 Task: Look for products in the category "Light Beer" from Miller only.
Action: Mouse moved to (648, 251)
Screenshot: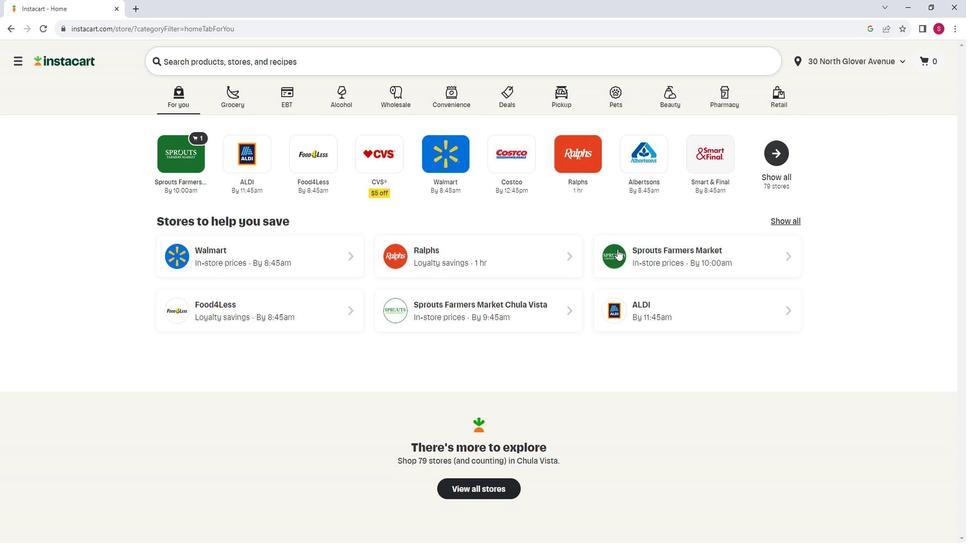 
Action: Mouse pressed left at (648, 251)
Screenshot: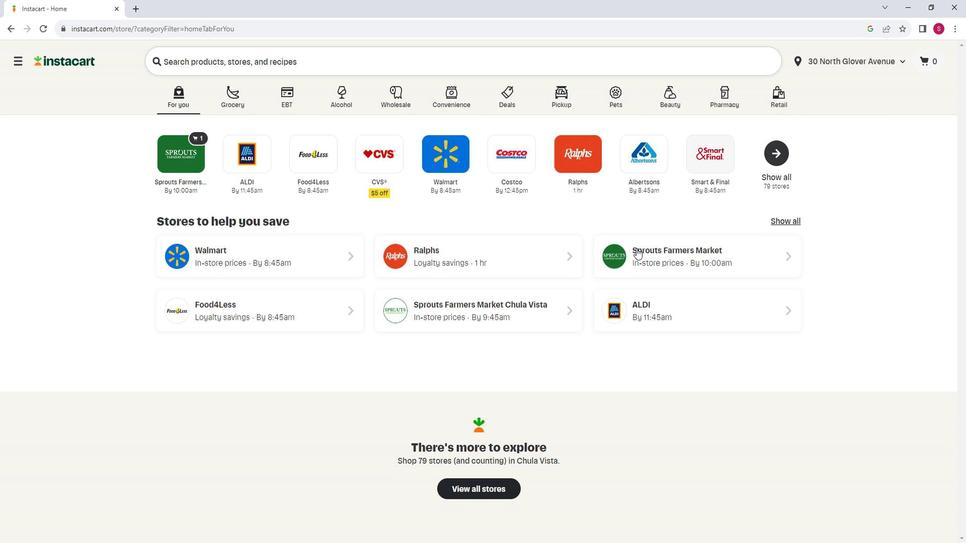 
Action: Mouse moved to (49, 373)
Screenshot: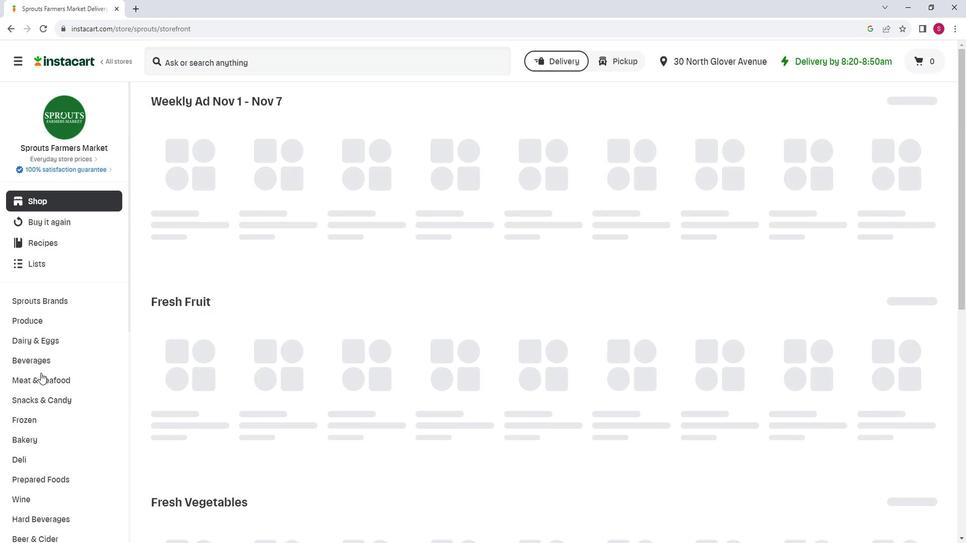 
Action: Mouse scrolled (49, 373) with delta (0, 0)
Screenshot: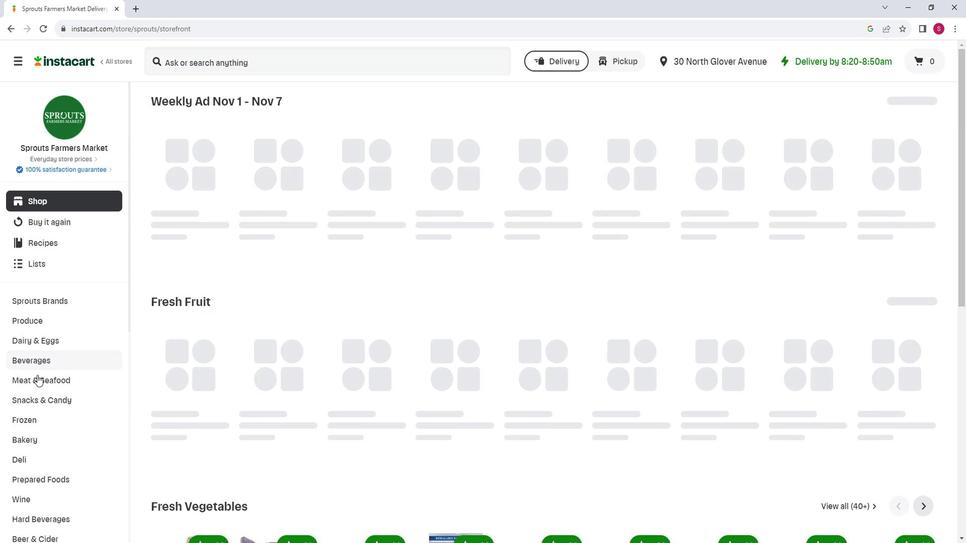 
Action: Mouse moved to (49, 373)
Screenshot: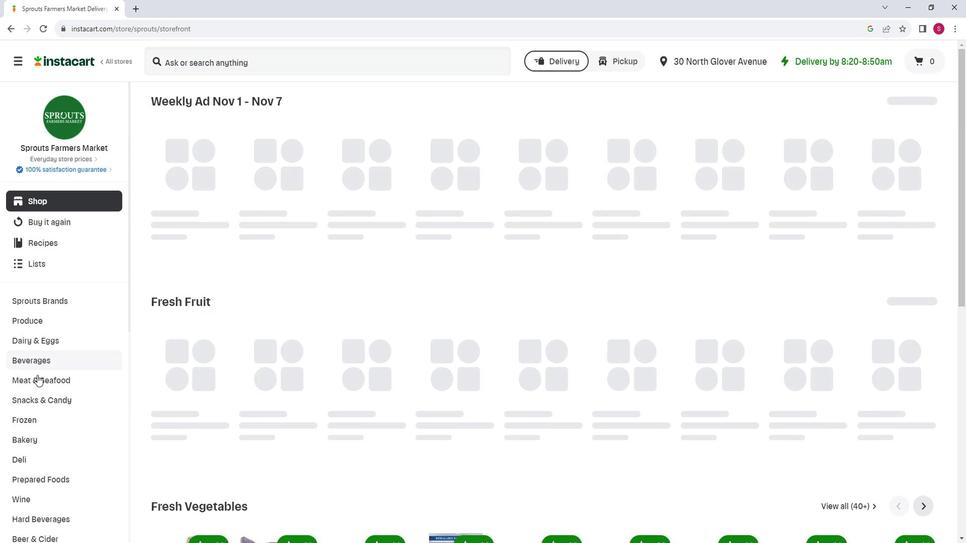 
Action: Mouse scrolled (49, 373) with delta (0, 0)
Screenshot: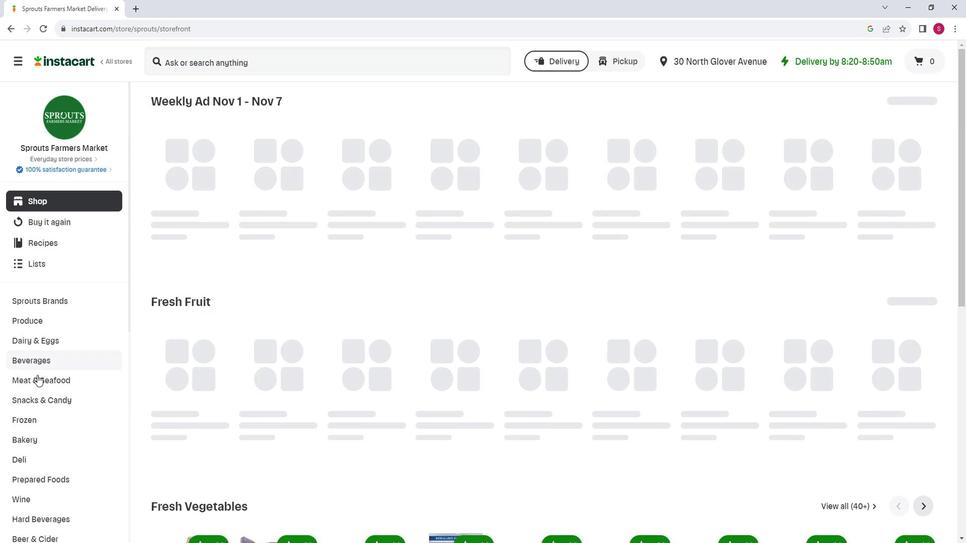 
Action: Mouse moved to (52, 428)
Screenshot: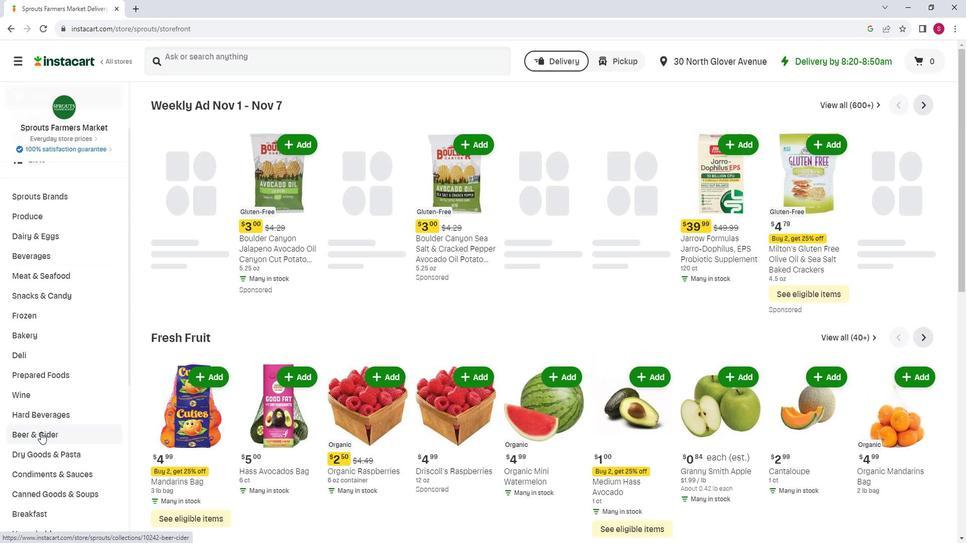
Action: Mouse pressed left at (52, 428)
Screenshot: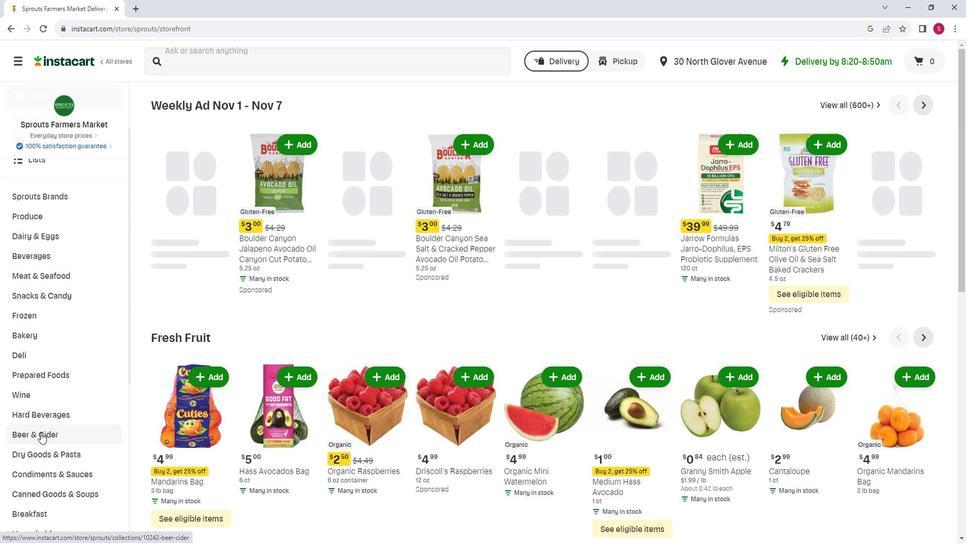 
Action: Mouse moved to (275, 132)
Screenshot: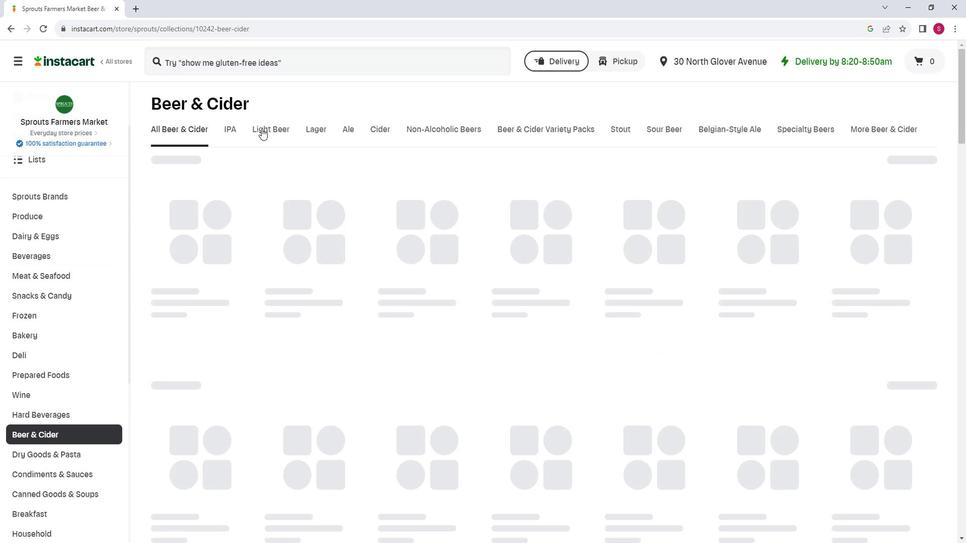 
Action: Mouse pressed left at (275, 132)
Screenshot: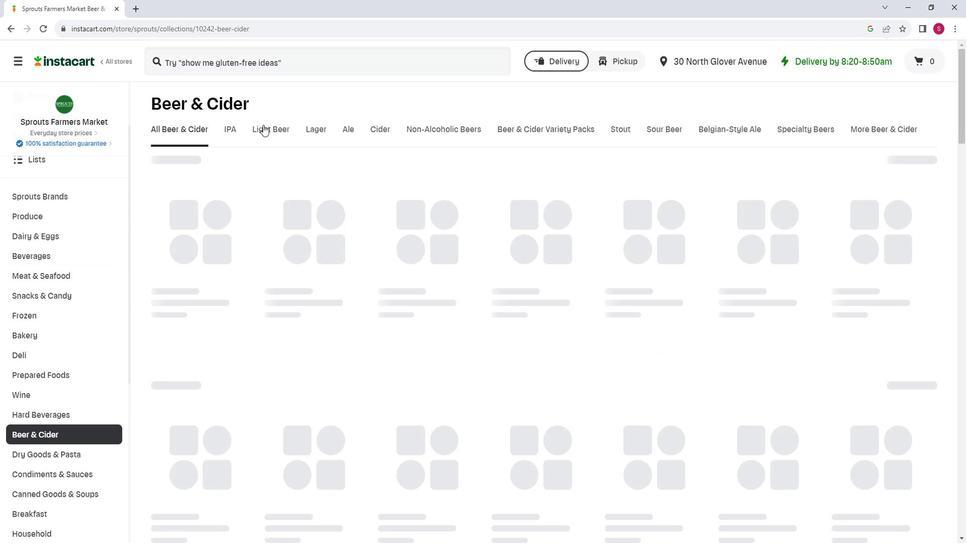 
Action: Mouse moved to (255, 172)
Screenshot: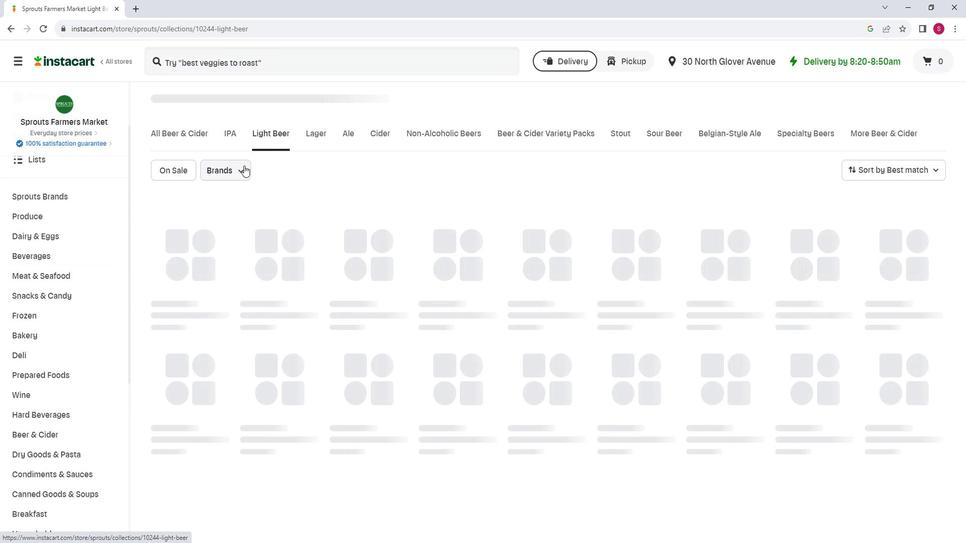 
Action: Mouse pressed left at (255, 172)
Screenshot: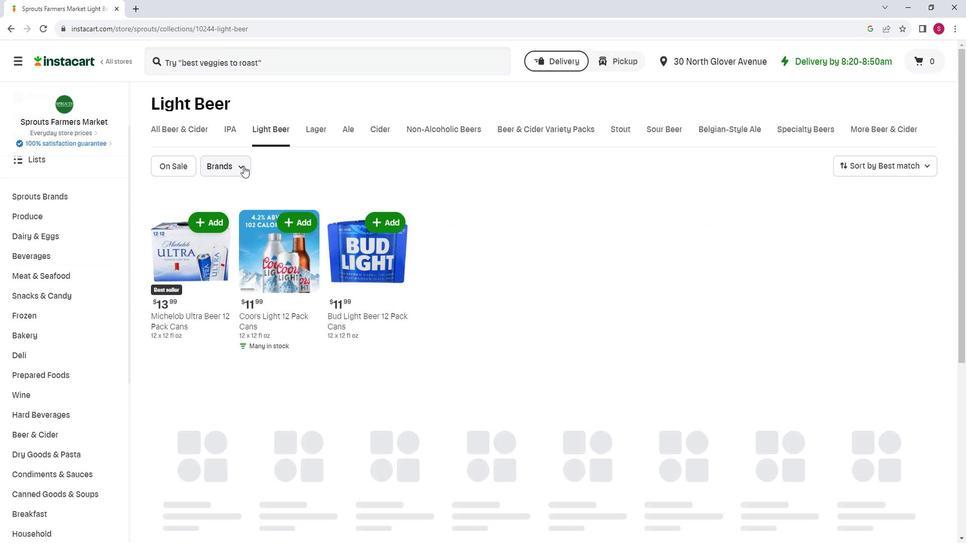 
Action: Mouse moved to (257, 298)
Screenshot: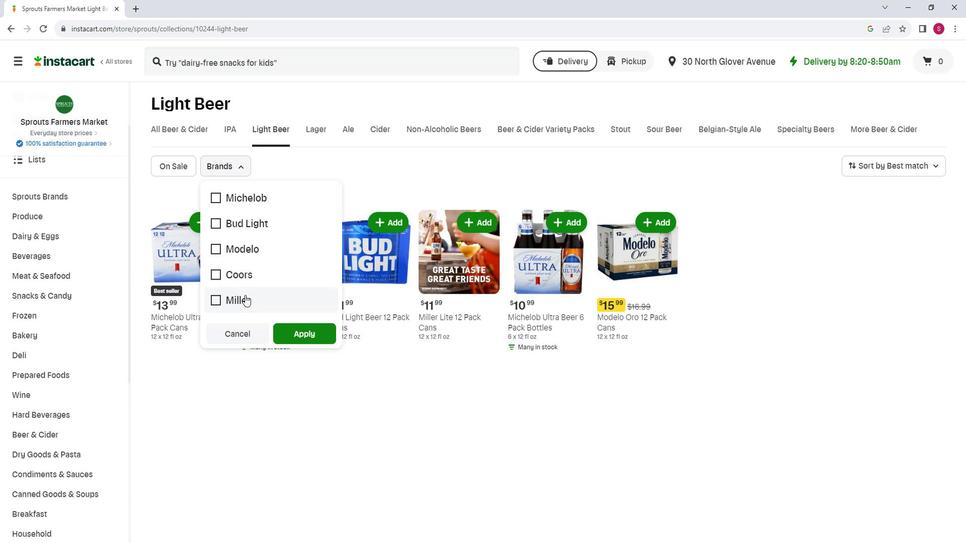 
Action: Mouse pressed left at (257, 298)
Screenshot: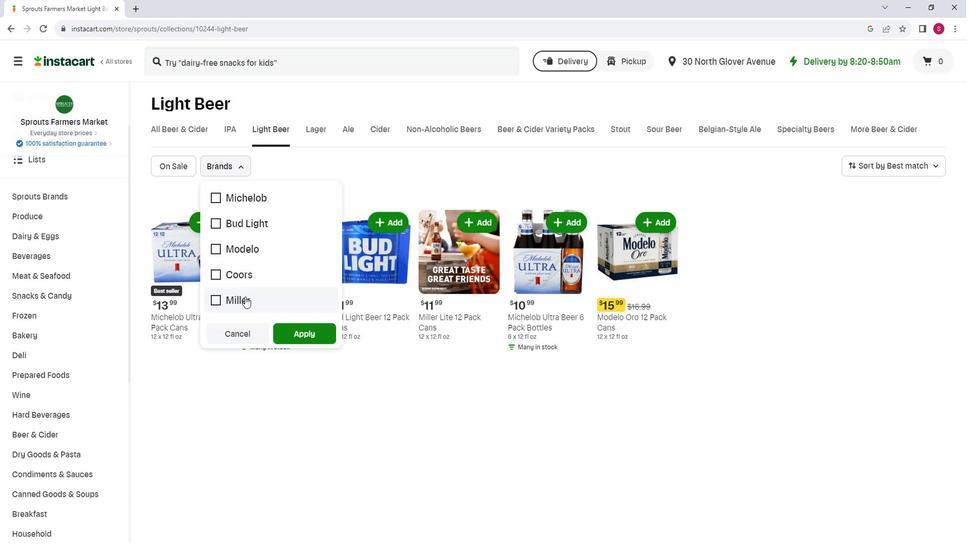 
Action: Mouse moved to (291, 326)
Screenshot: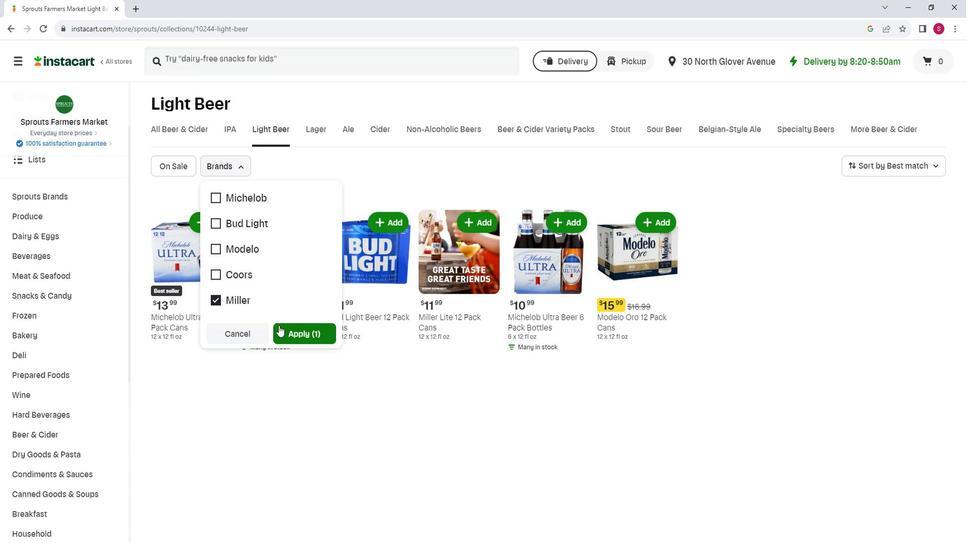 
Action: Mouse pressed left at (291, 326)
Screenshot: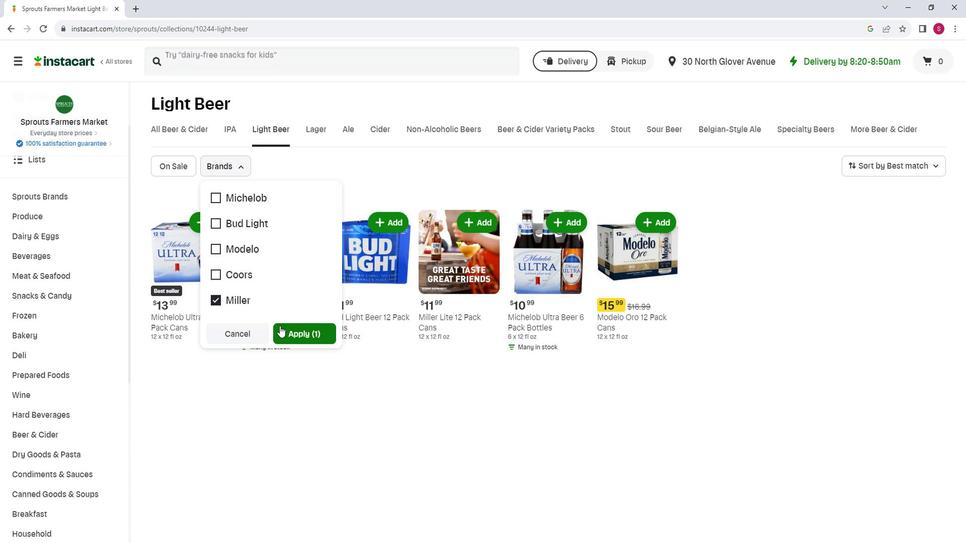 
Action: Mouse moved to (495, 364)
Screenshot: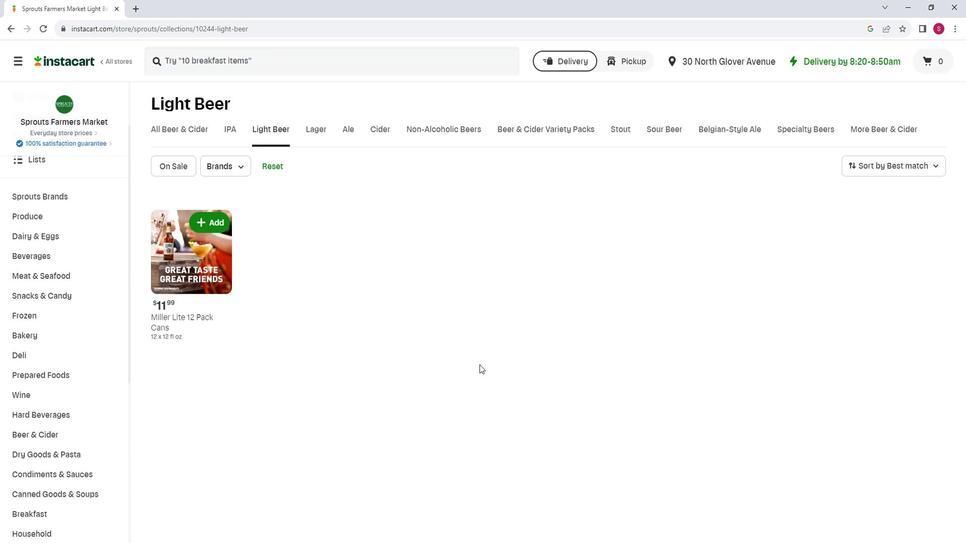 
